 Task: Create a task  Develop a new online tool for online customer experience mapping , assign it to team member softage.1@softage.net in the project ConceptLine and update the status of the task to  On Track  , set the priority of the task to High
Action: Mouse moved to (86, 65)
Screenshot: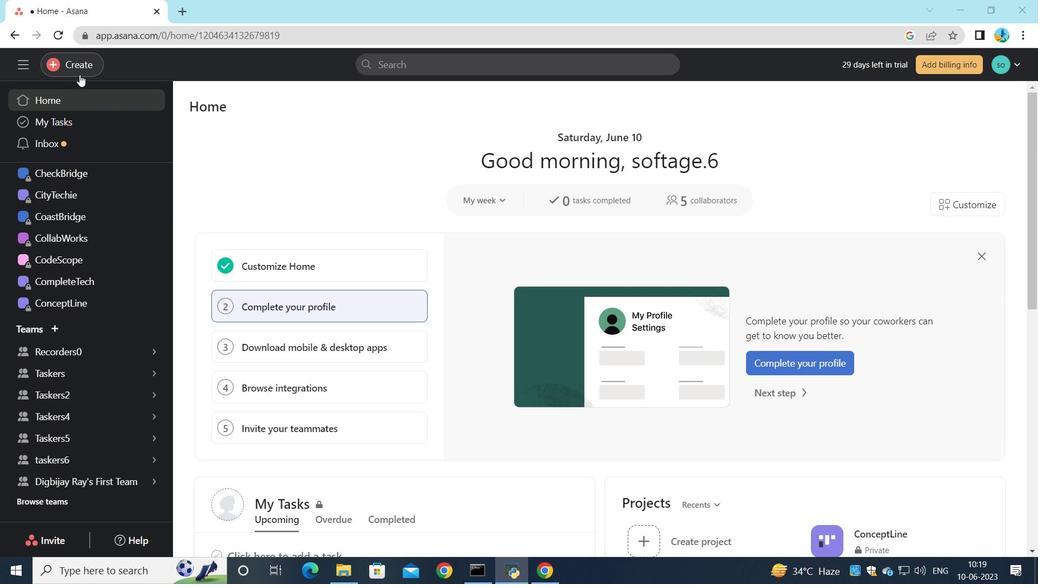 
Action: Mouse pressed left at (86, 65)
Screenshot: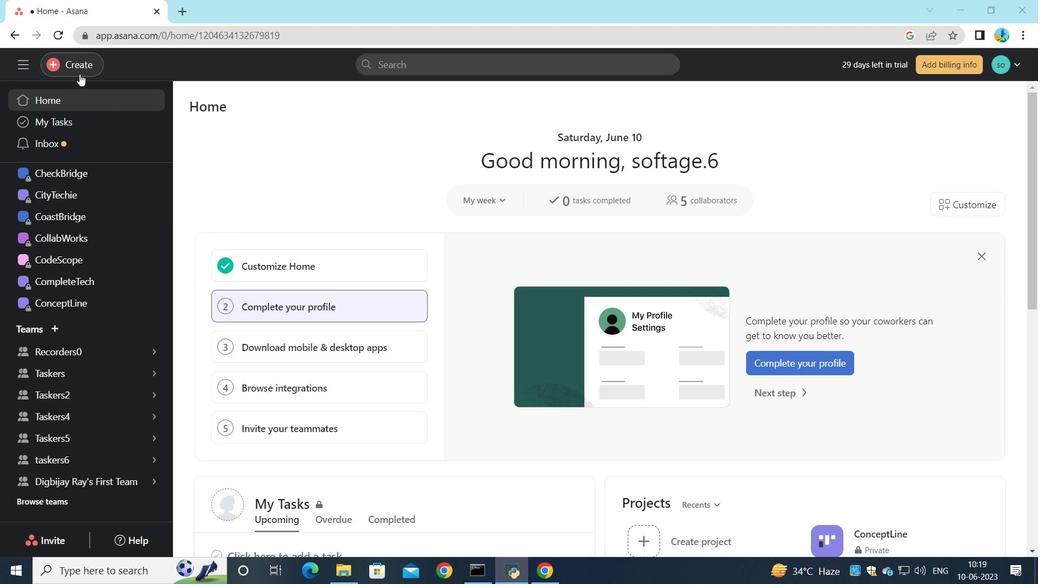 
Action: Mouse moved to (149, 69)
Screenshot: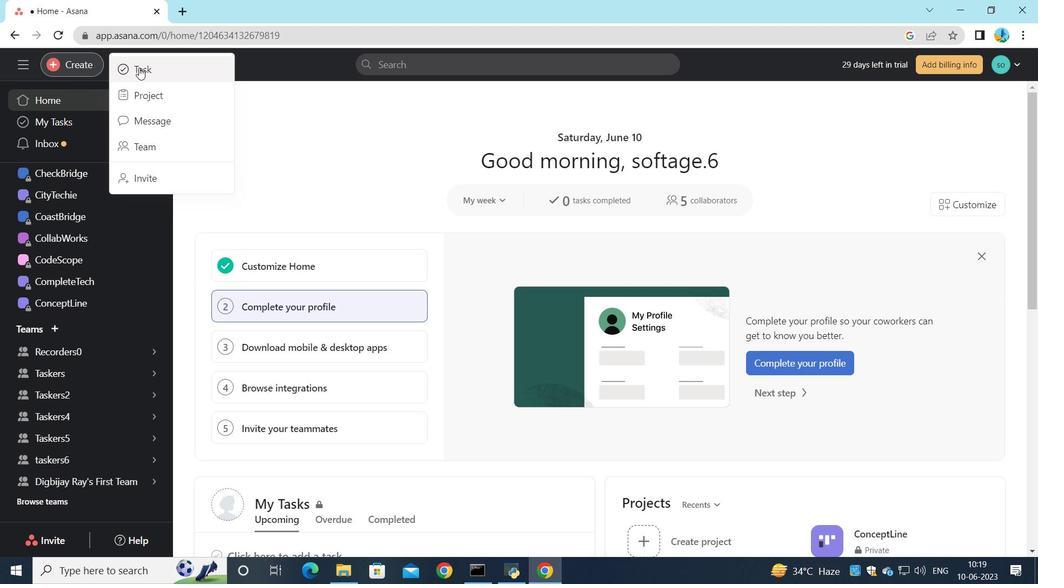 
Action: Mouse pressed left at (149, 69)
Screenshot: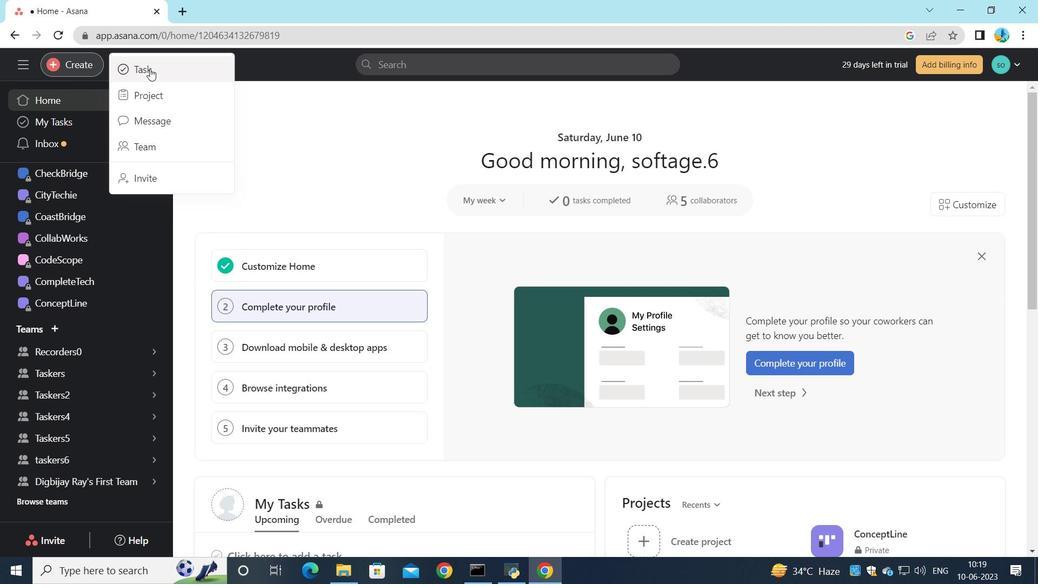 
Action: Mouse moved to (802, 286)
Screenshot: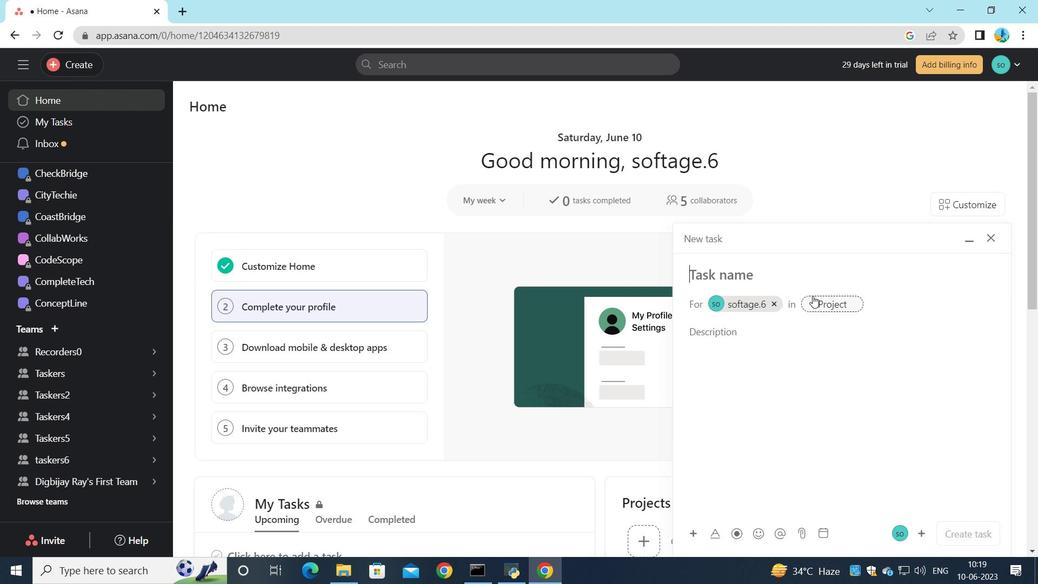 
Action: Key pressed <Key.shift>Develop<Key.space>a<Key.space>new<Key.space>online<Key.space>tool<Key.space>for<Key.space>online<Key.space>customer<Key.space>experience<Key.space>mapping
Screenshot: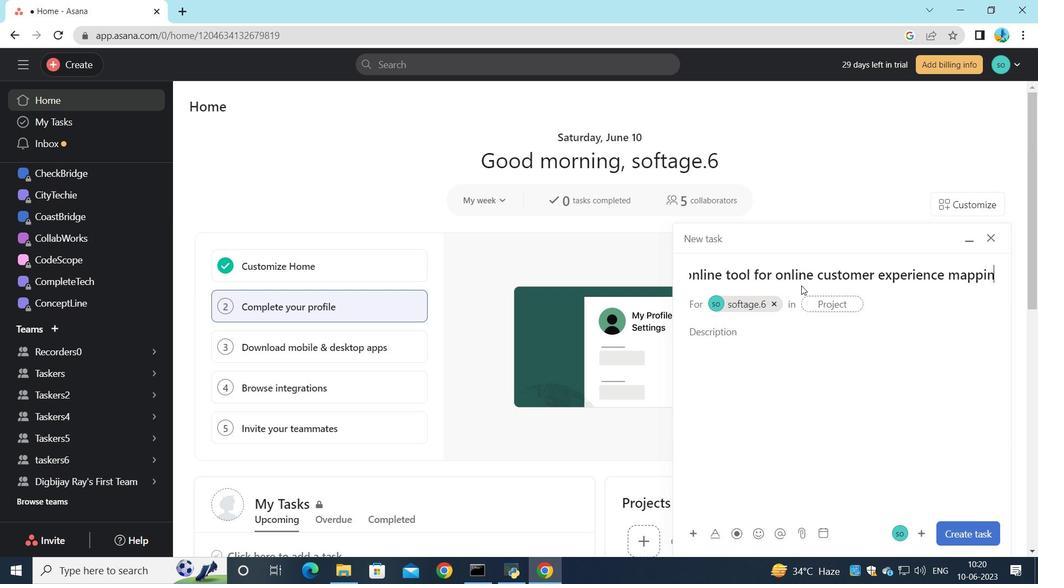 
Action: Mouse moved to (768, 303)
Screenshot: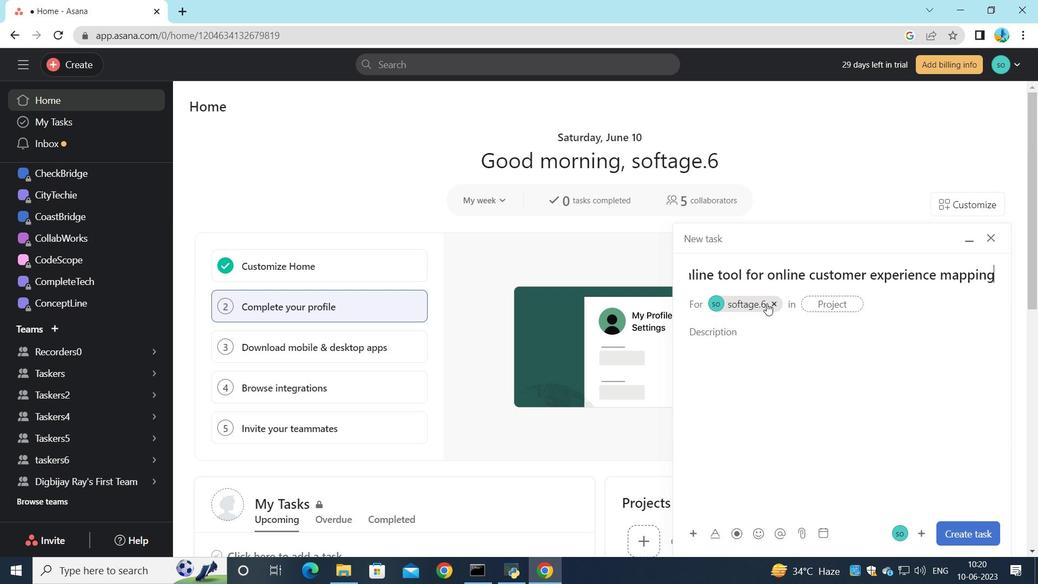 
Action: Mouse pressed left at (768, 303)
Screenshot: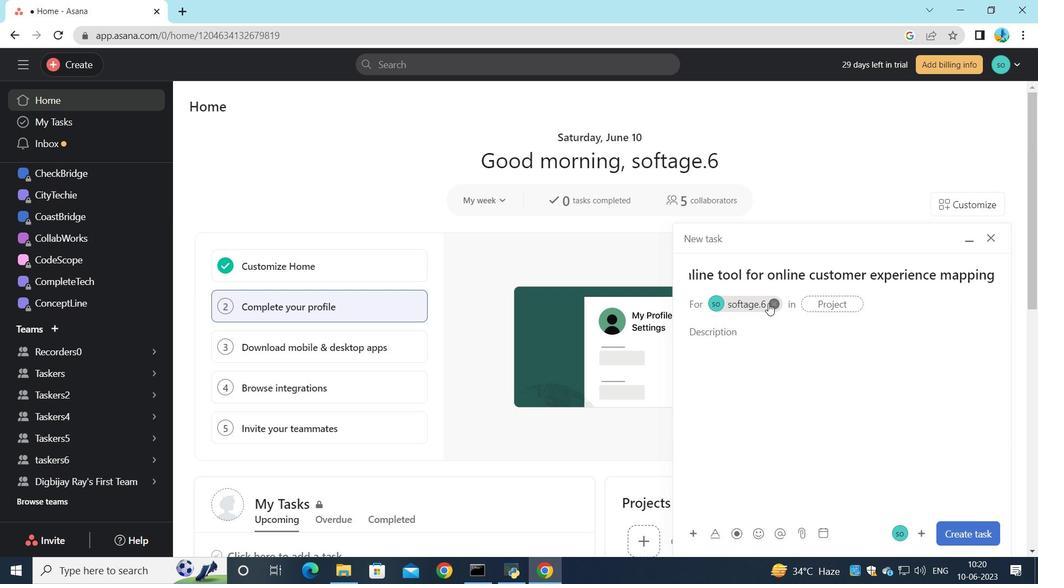 
Action: Mouse moved to (755, 301)
Screenshot: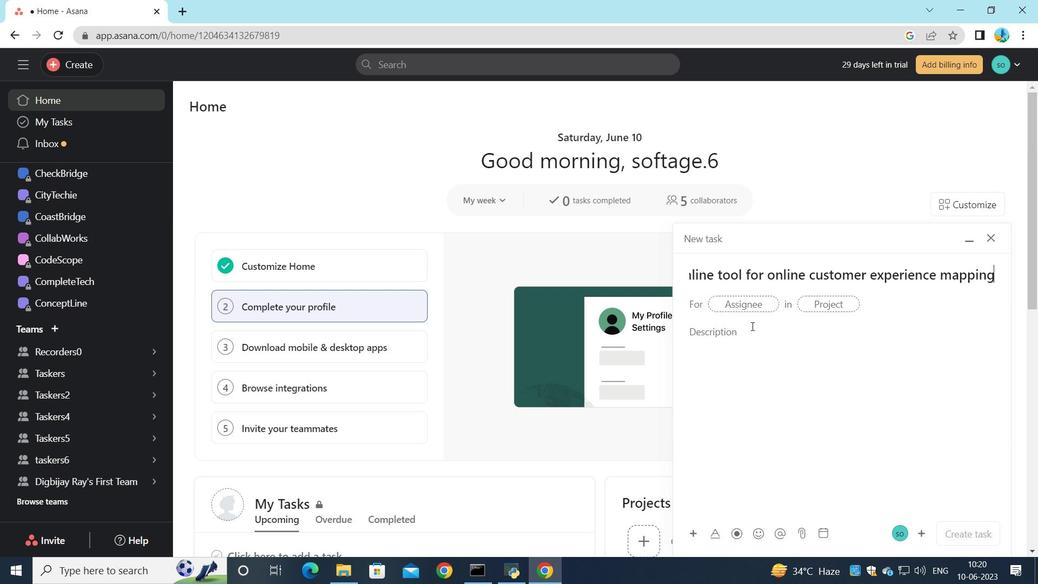 
Action: Mouse pressed left at (755, 301)
Screenshot: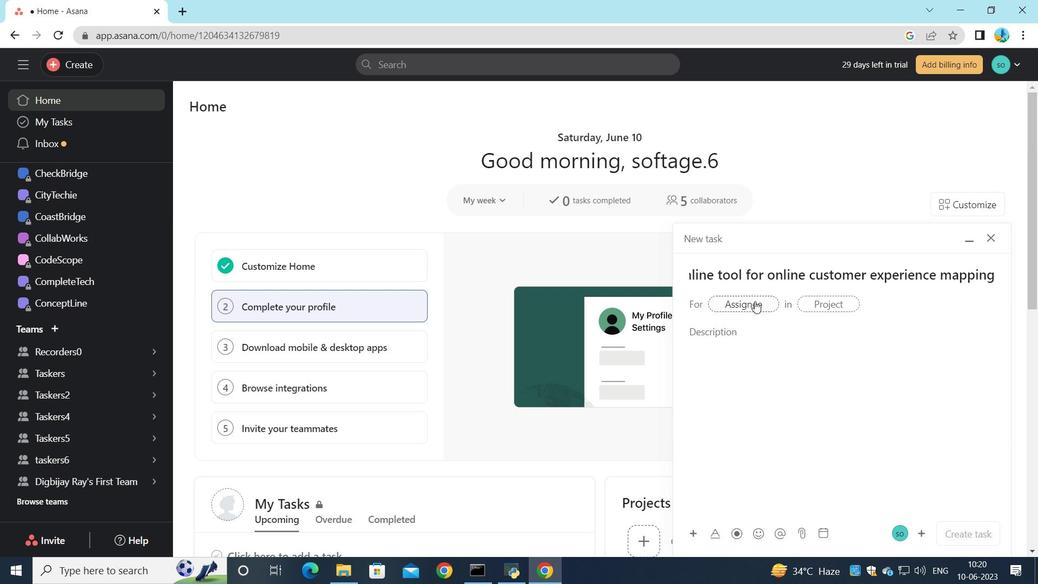 
Action: Key pressed softage.1<Key.shift>@softage.net
Screenshot: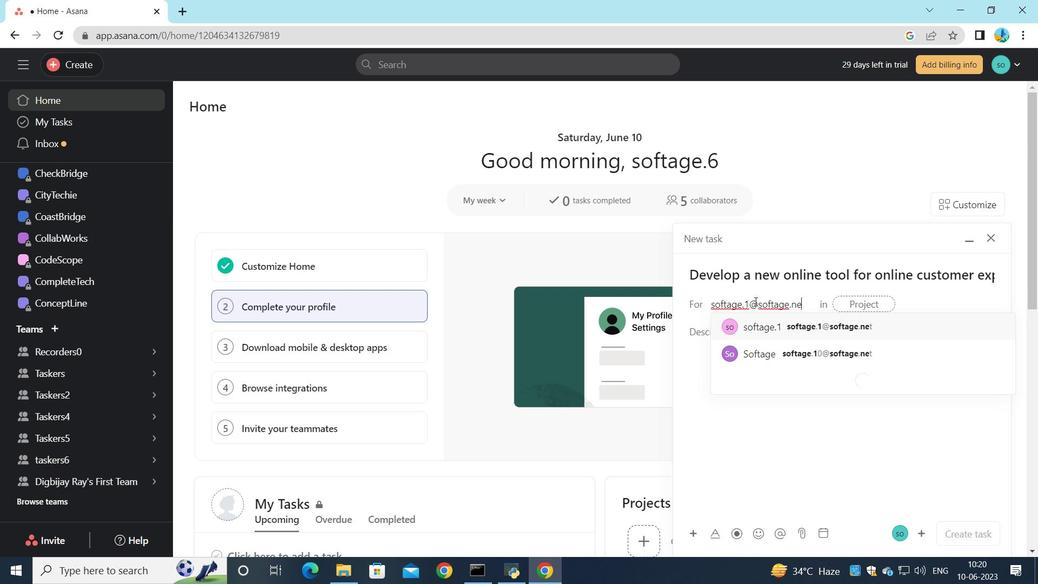
Action: Mouse moved to (762, 329)
Screenshot: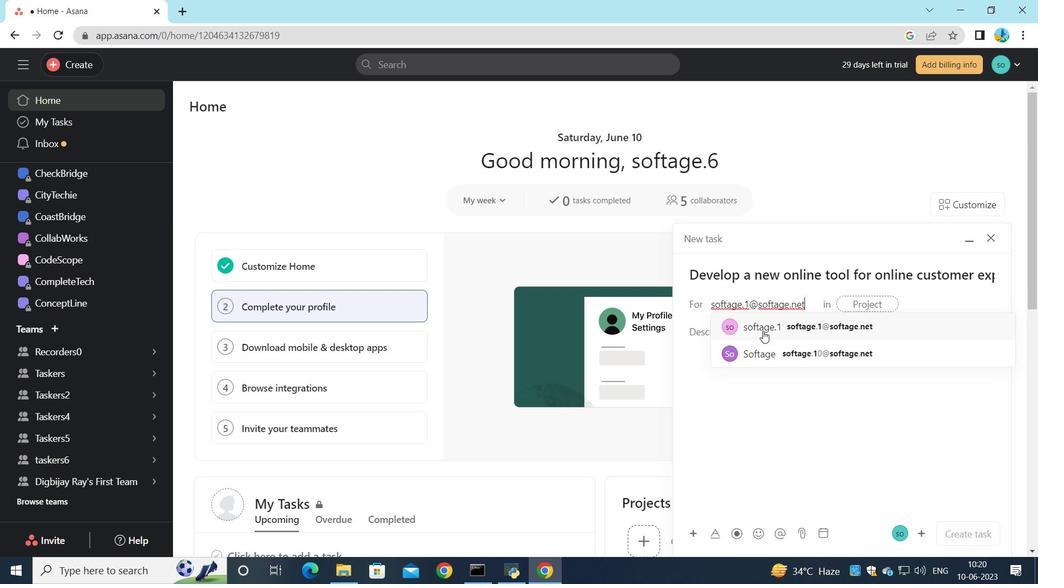 
Action: Mouse pressed left at (762, 329)
Screenshot: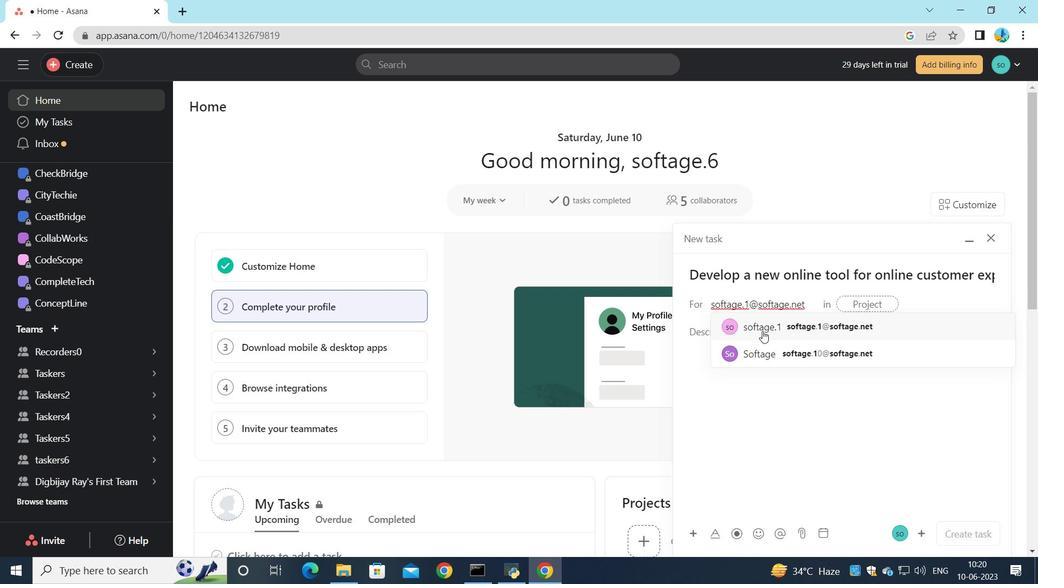 
Action: Mouse moved to (579, 354)
Screenshot: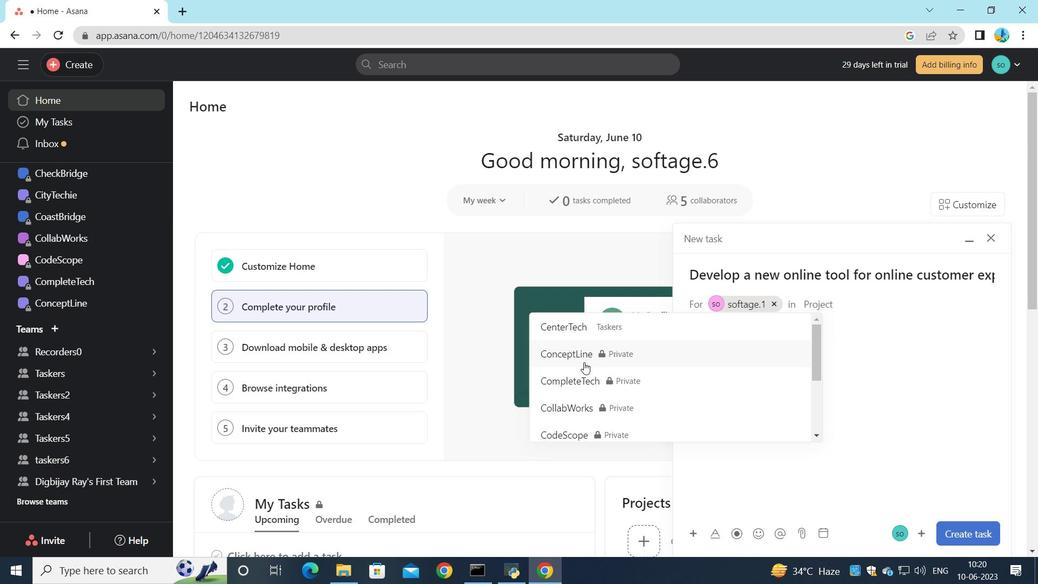 
Action: Mouse pressed left at (579, 354)
Screenshot: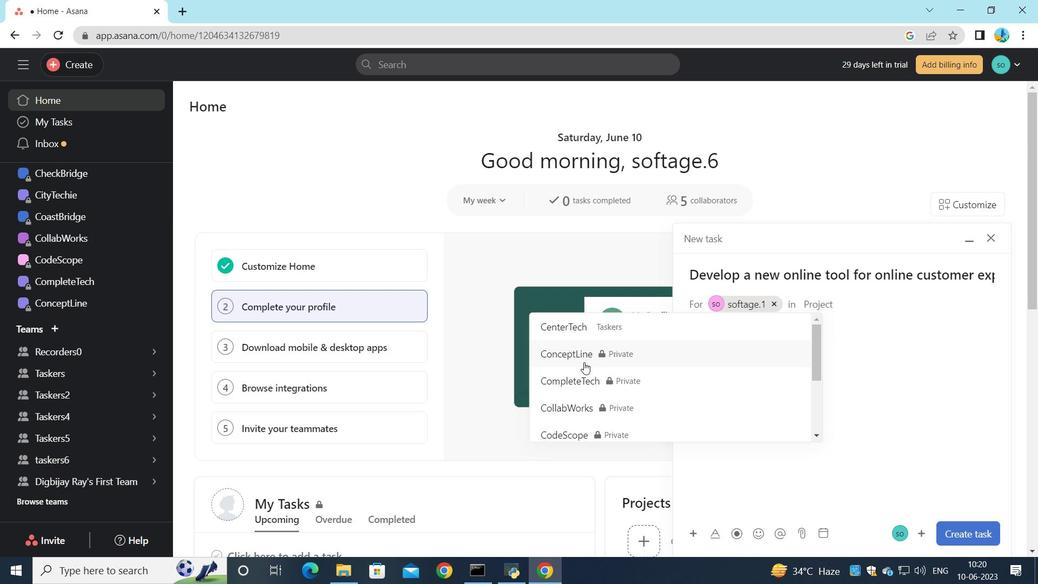
Action: Mouse moved to (764, 335)
Screenshot: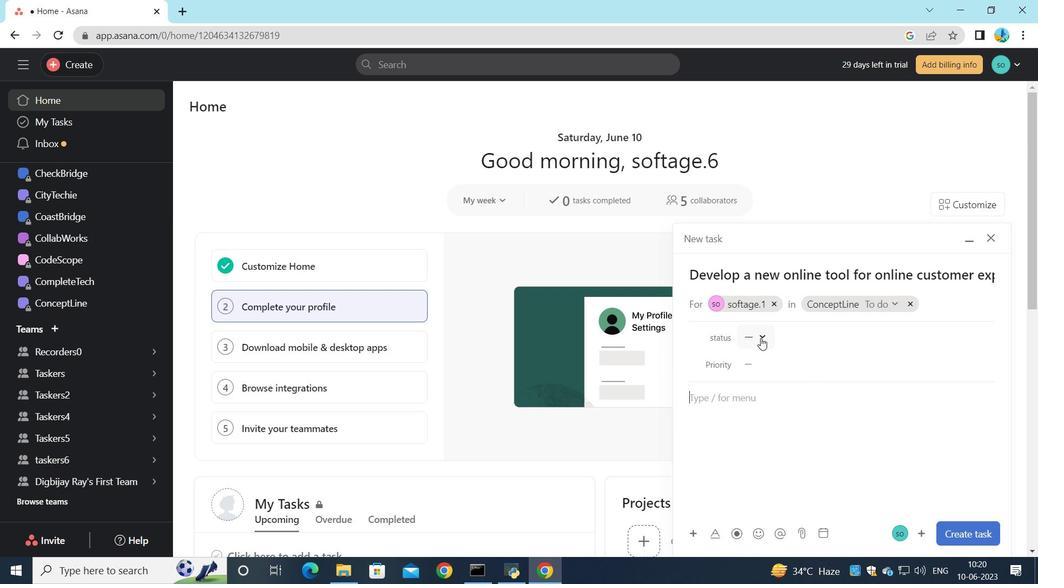 
Action: Mouse pressed left at (764, 335)
Screenshot: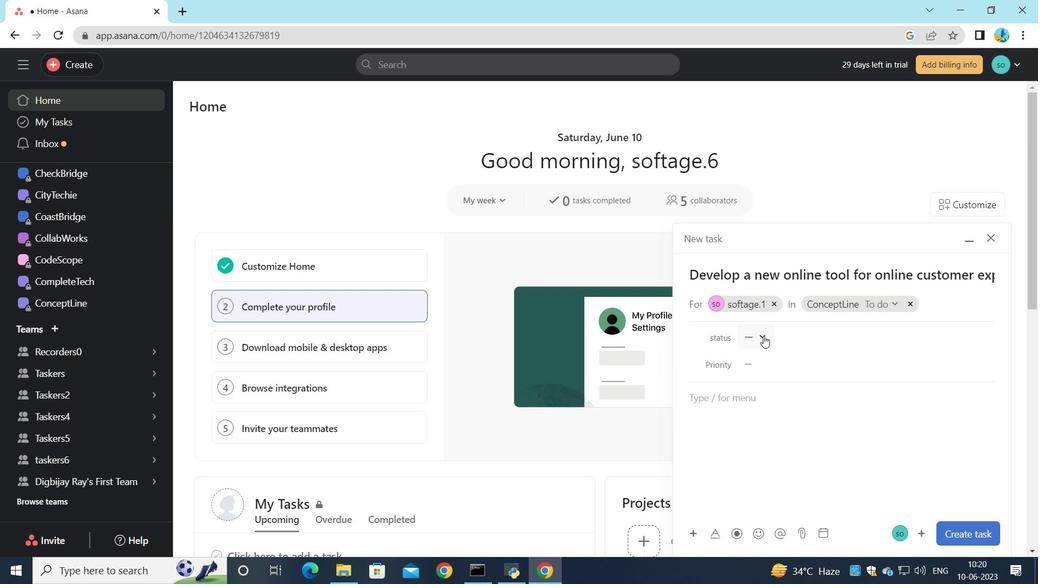 
Action: Mouse moved to (795, 380)
Screenshot: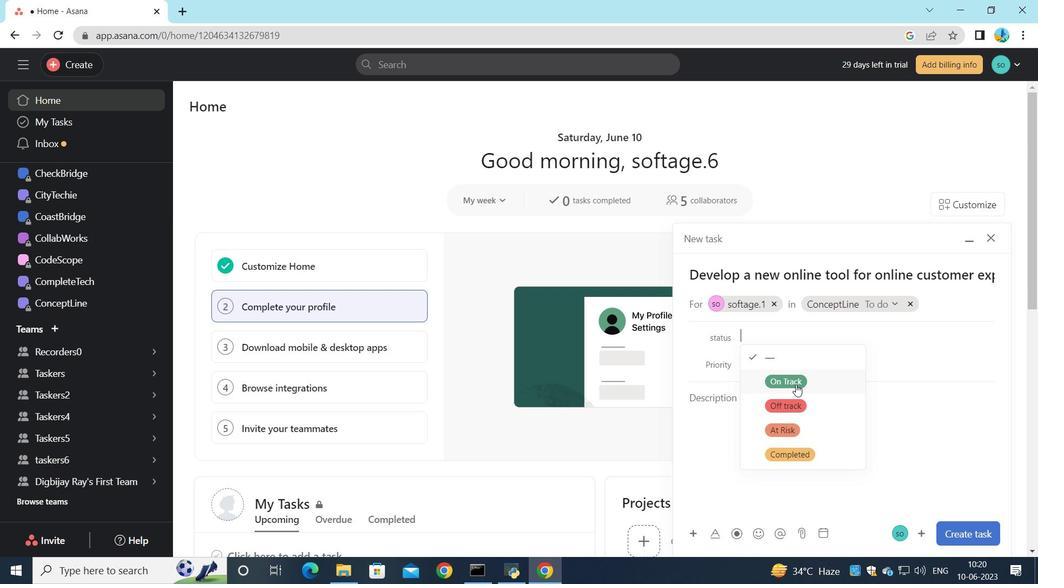 
Action: Mouse pressed left at (795, 380)
Screenshot: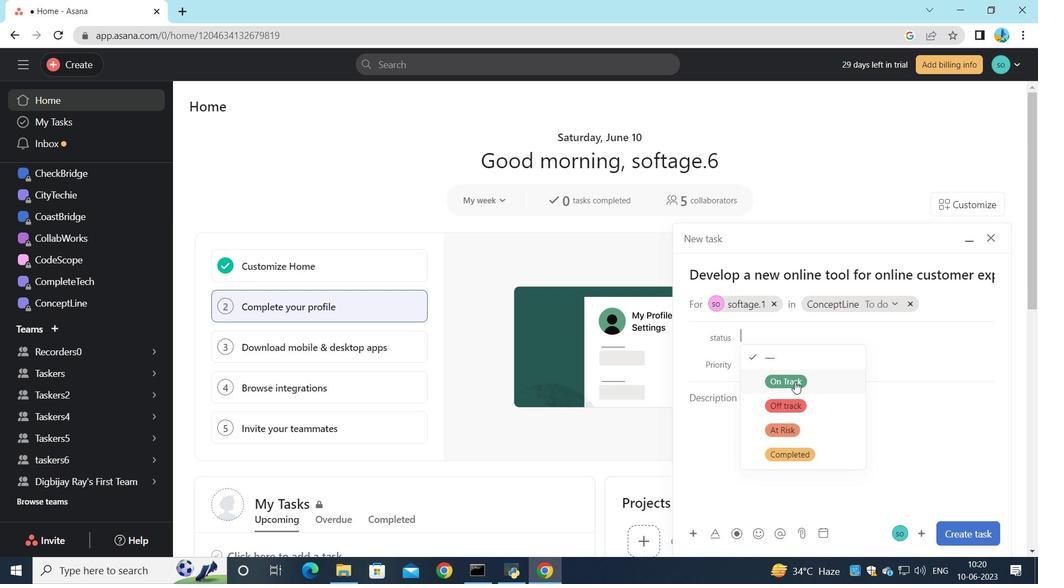 
Action: Mouse moved to (761, 367)
Screenshot: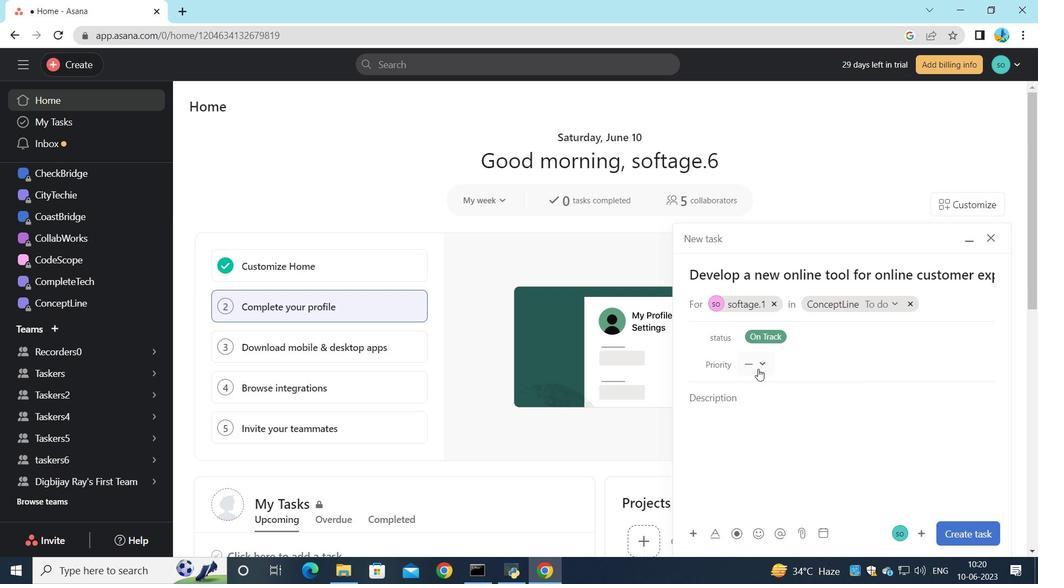 
Action: Mouse pressed left at (761, 367)
Screenshot: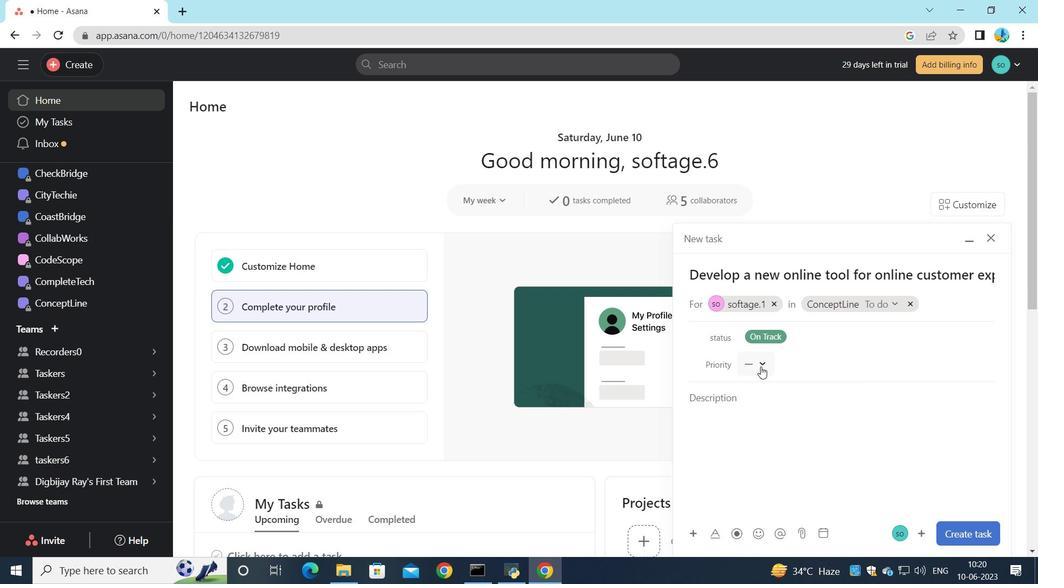 
Action: Mouse moved to (785, 414)
Screenshot: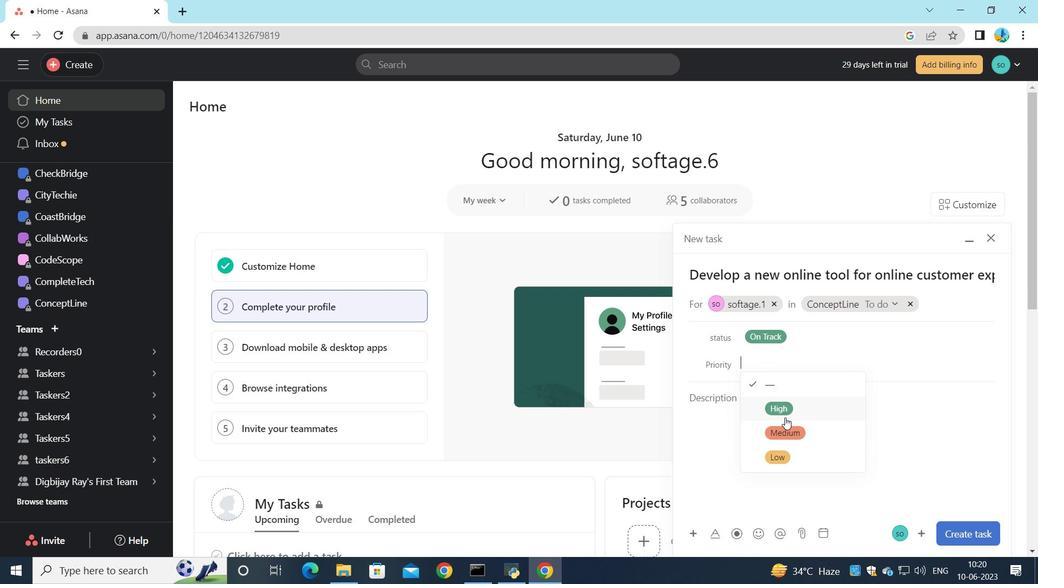 
Action: Mouse pressed left at (785, 414)
Screenshot: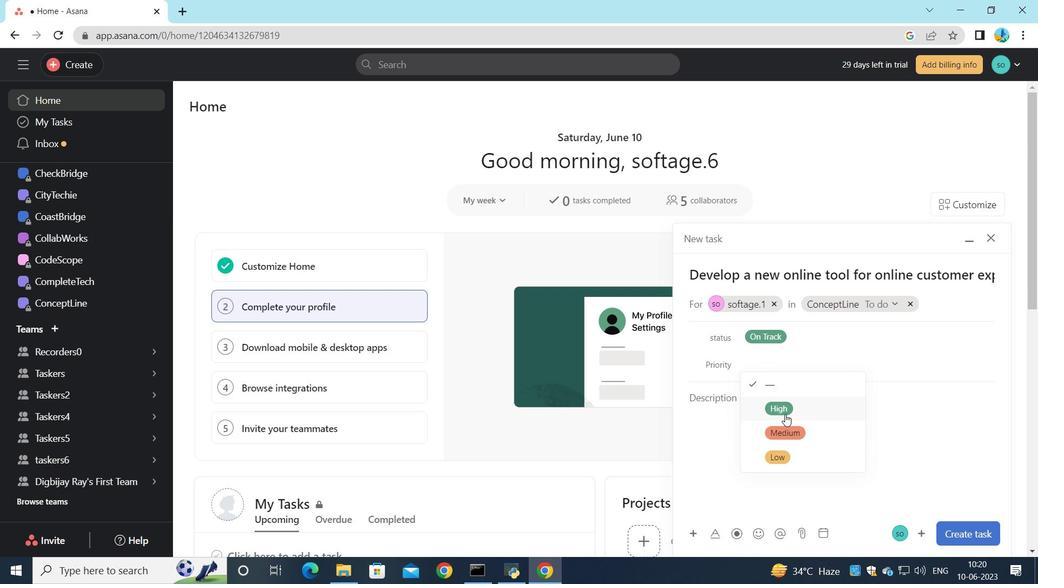 
Action: Mouse moved to (967, 534)
Screenshot: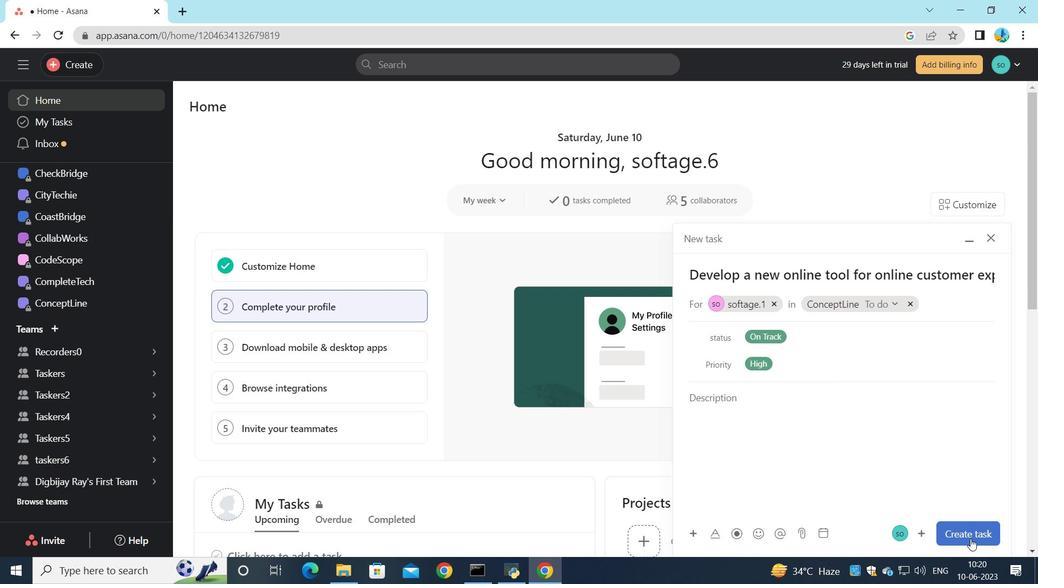 
Action: Mouse pressed left at (967, 534)
Screenshot: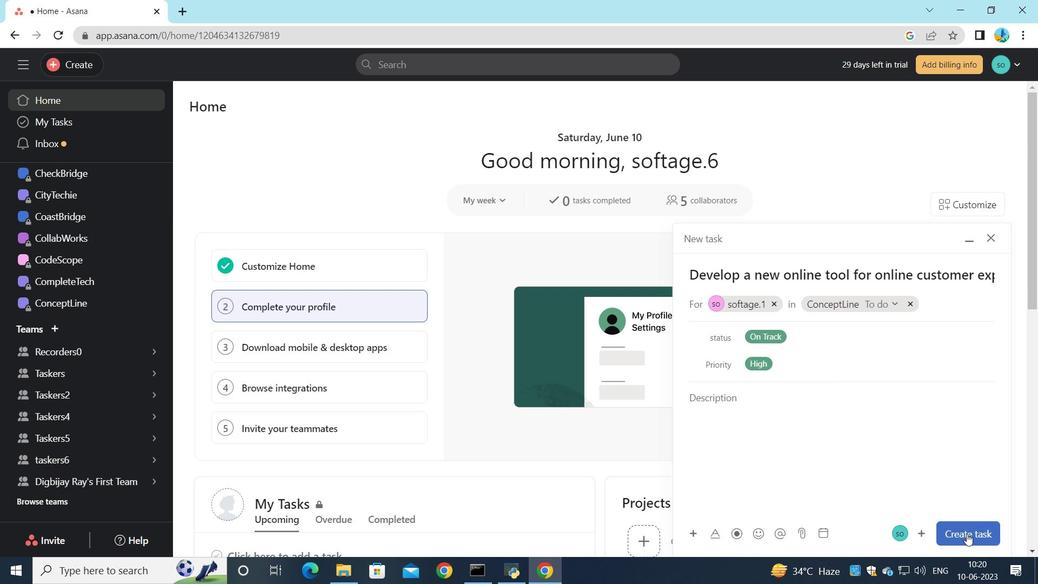 
Action: Mouse moved to (937, 537)
Screenshot: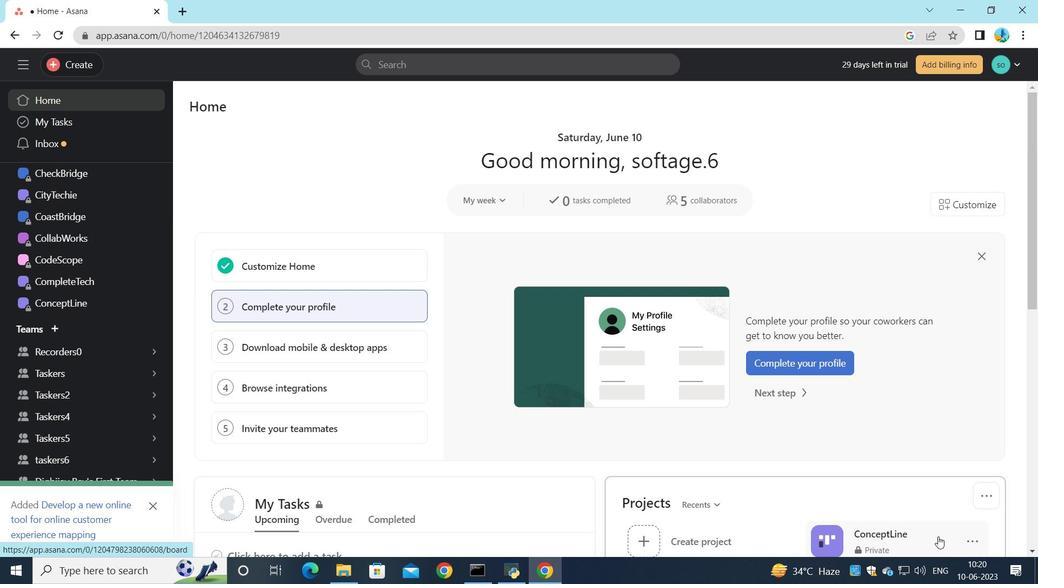 
